 Task: Create a due date automation trigger when advanced on, on the wednesday of the week a card is due add dates due tomorrow at 11:00 AM.
Action: Mouse moved to (1008, 80)
Screenshot: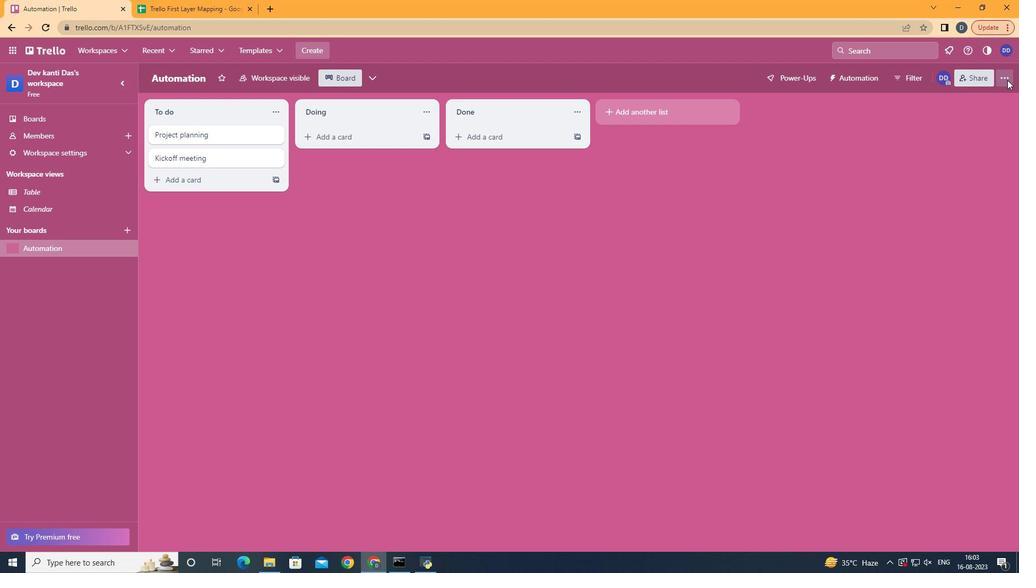 
Action: Mouse pressed left at (1008, 80)
Screenshot: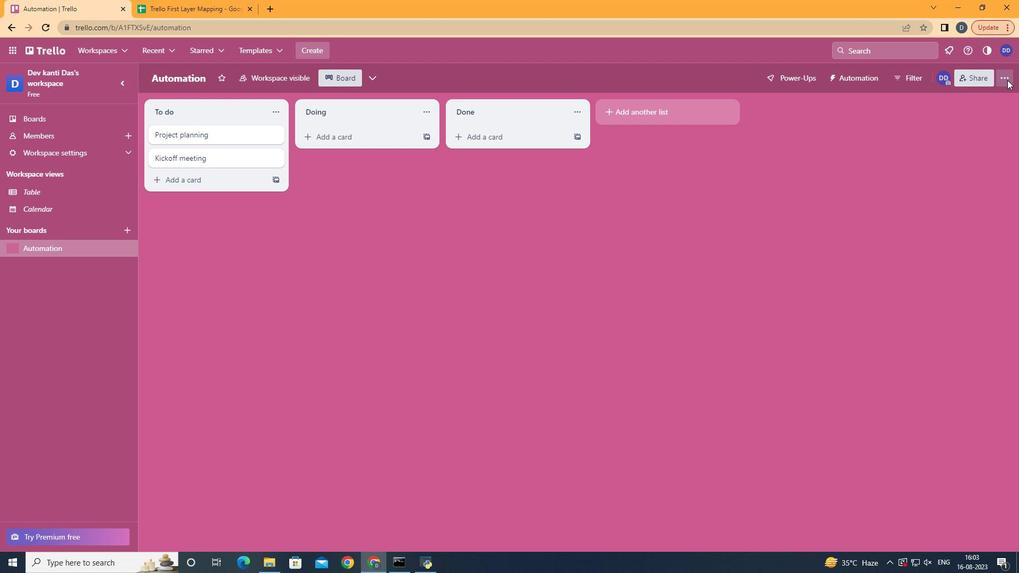 
Action: Mouse moved to (963, 228)
Screenshot: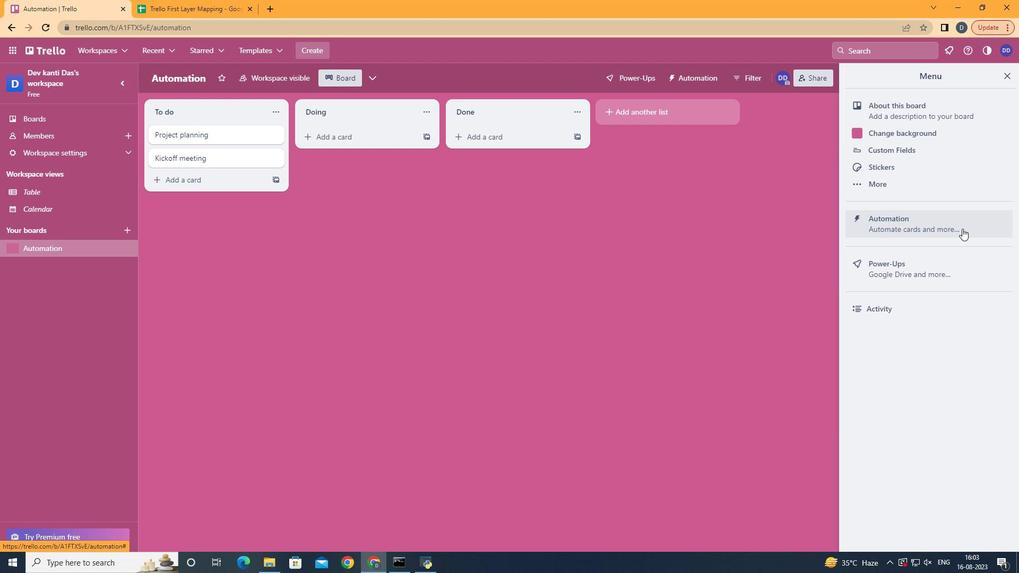 
Action: Mouse pressed left at (963, 228)
Screenshot: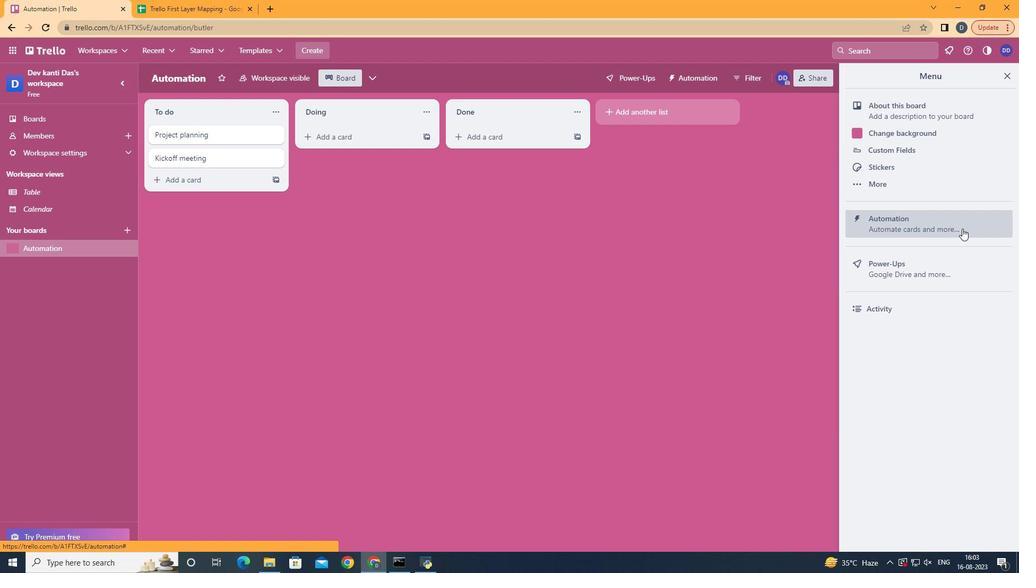 
Action: Mouse moved to (219, 210)
Screenshot: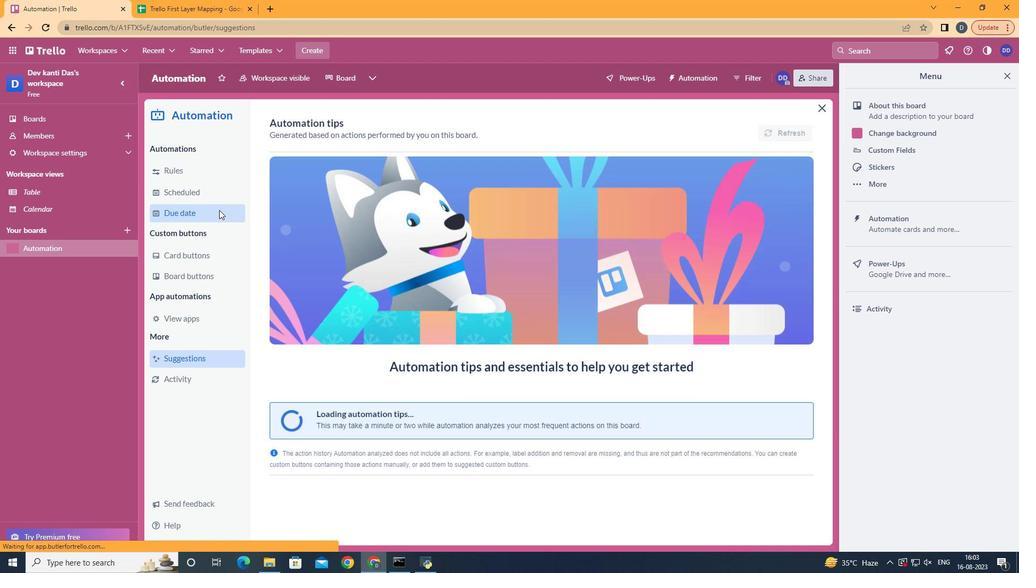 
Action: Mouse pressed left at (219, 210)
Screenshot: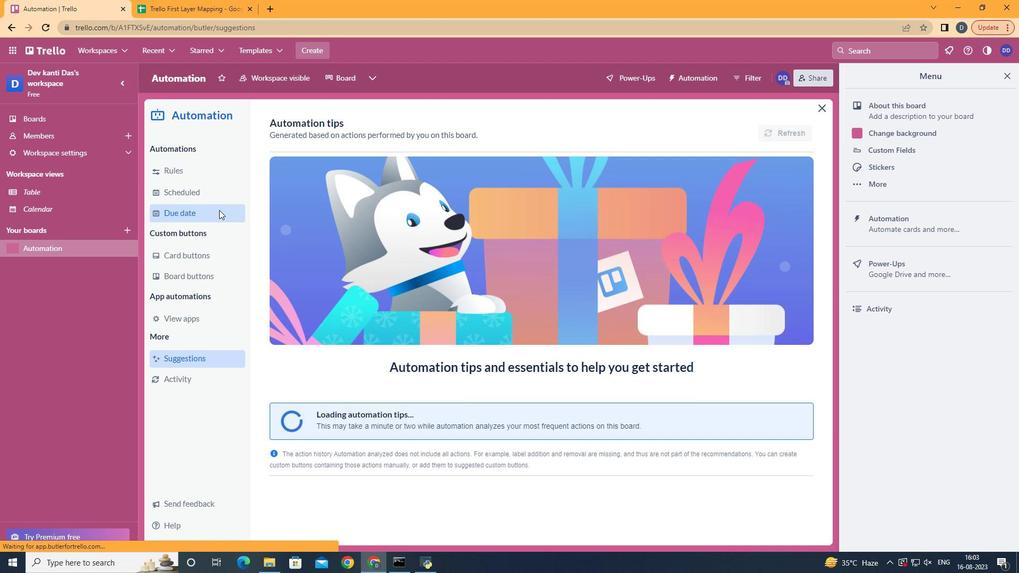 
Action: Mouse moved to (742, 123)
Screenshot: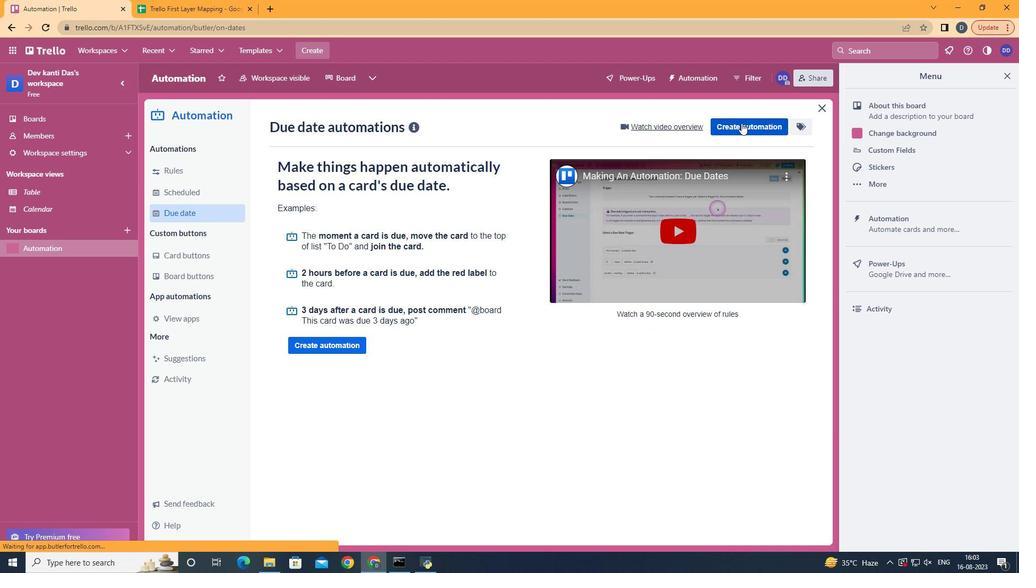 
Action: Mouse pressed left at (742, 123)
Screenshot: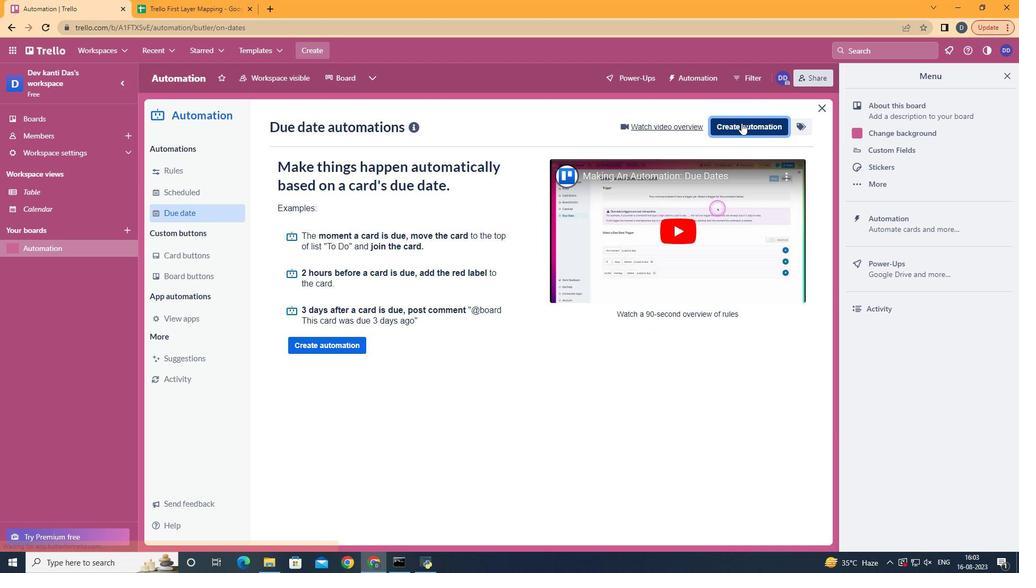
Action: Mouse moved to (538, 220)
Screenshot: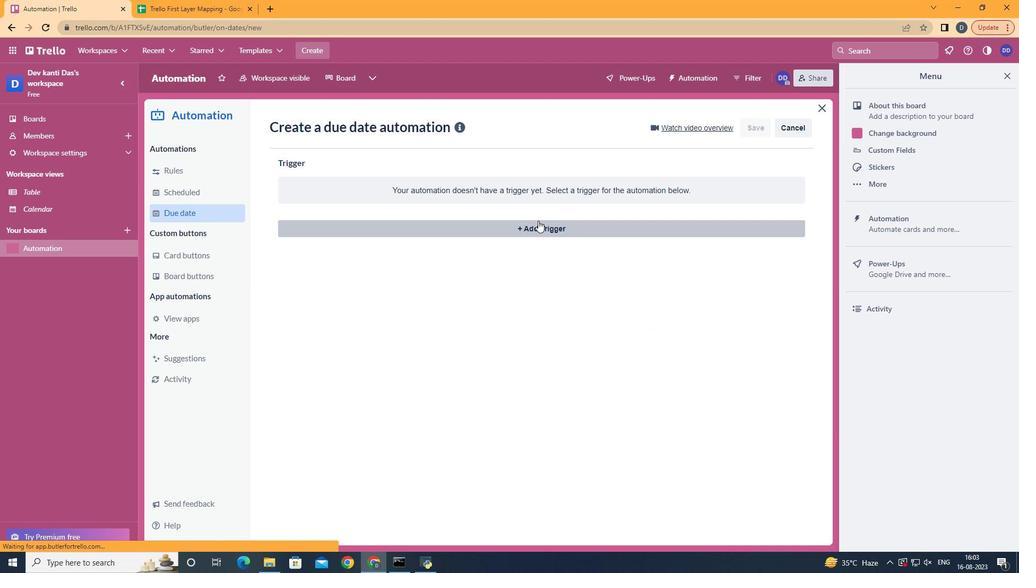 
Action: Mouse pressed left at (538, 220)
Screenshot: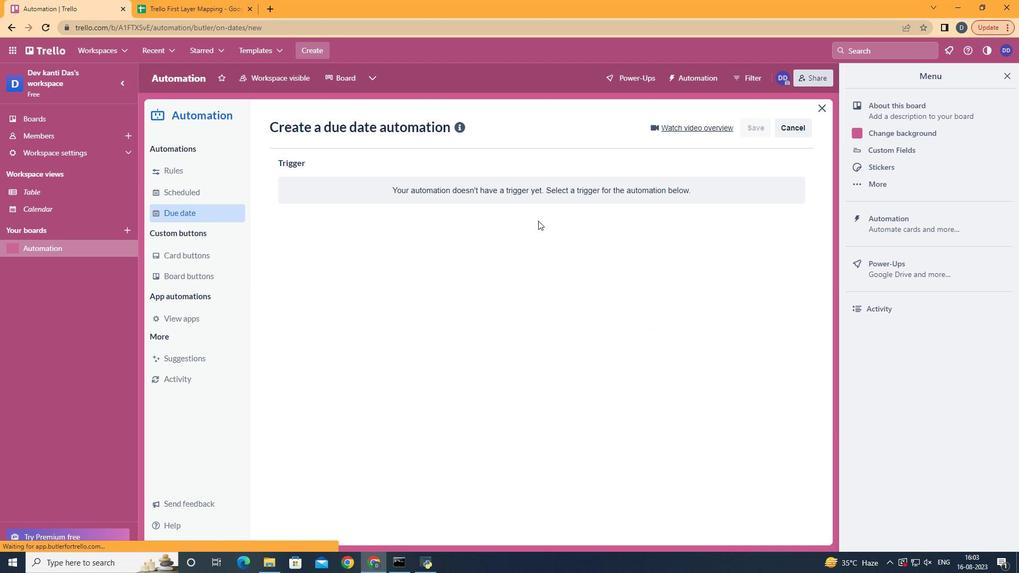 
Action: Mouse moved to (349, 319)
Screenshot: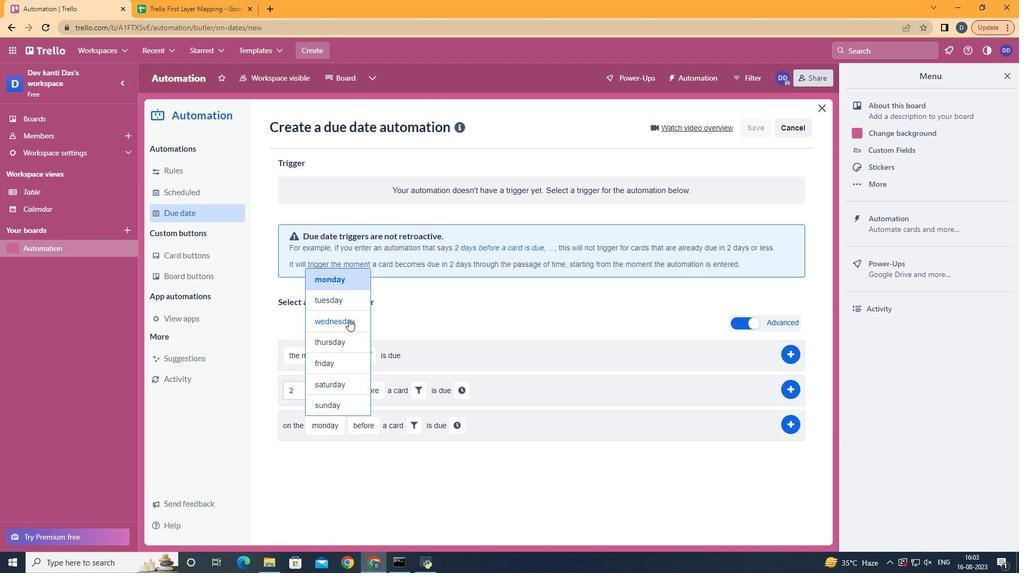 
Action: Mouse pressed left at (349, 319)
Screenshot: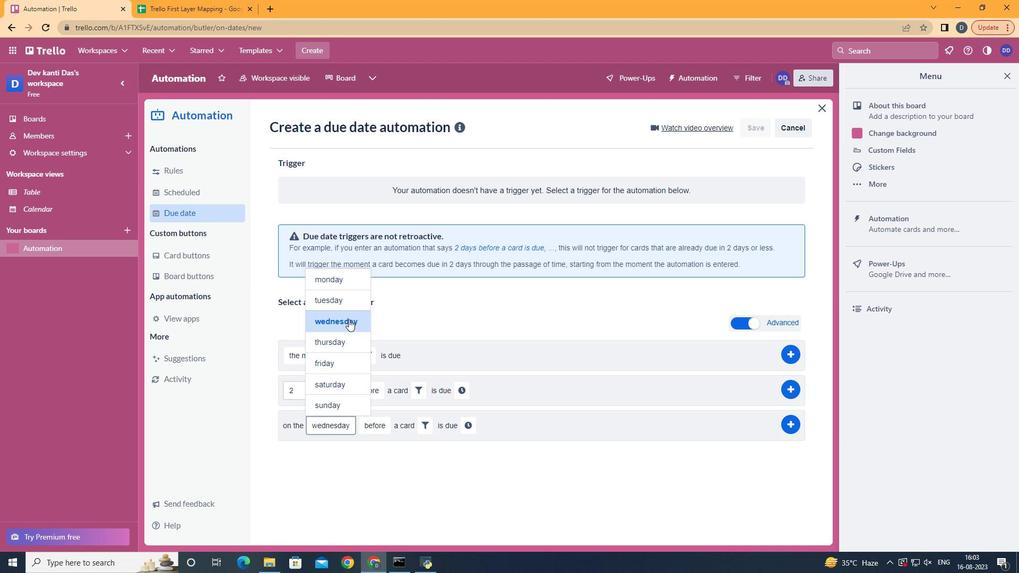 
Action: Mouse moved to (386, 485)
Screenshot: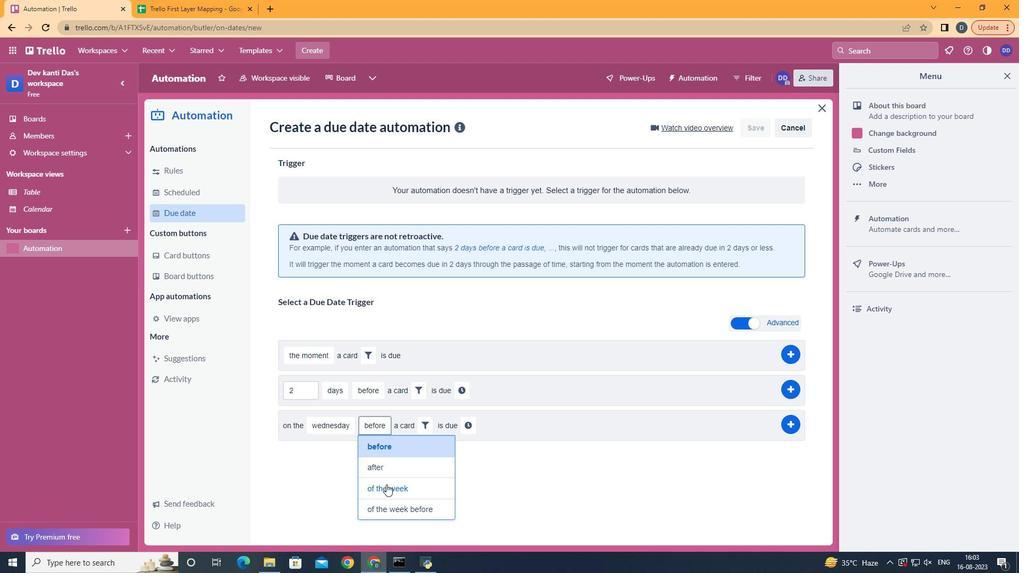 
Action: Mouse pressed left at (386, 485)
Screenshot: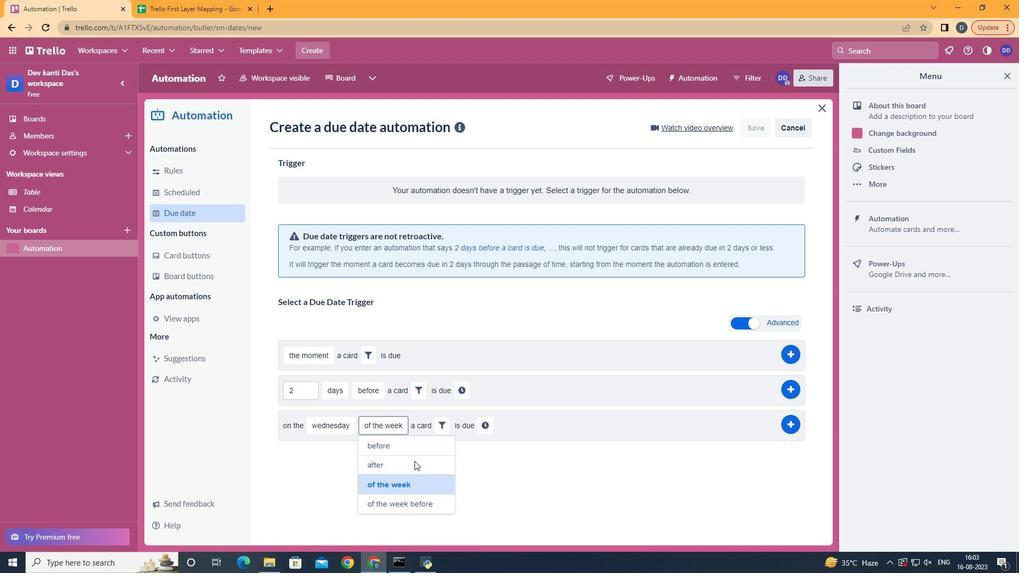 
Action: Mouse moved to (435, 428)
Screenshot: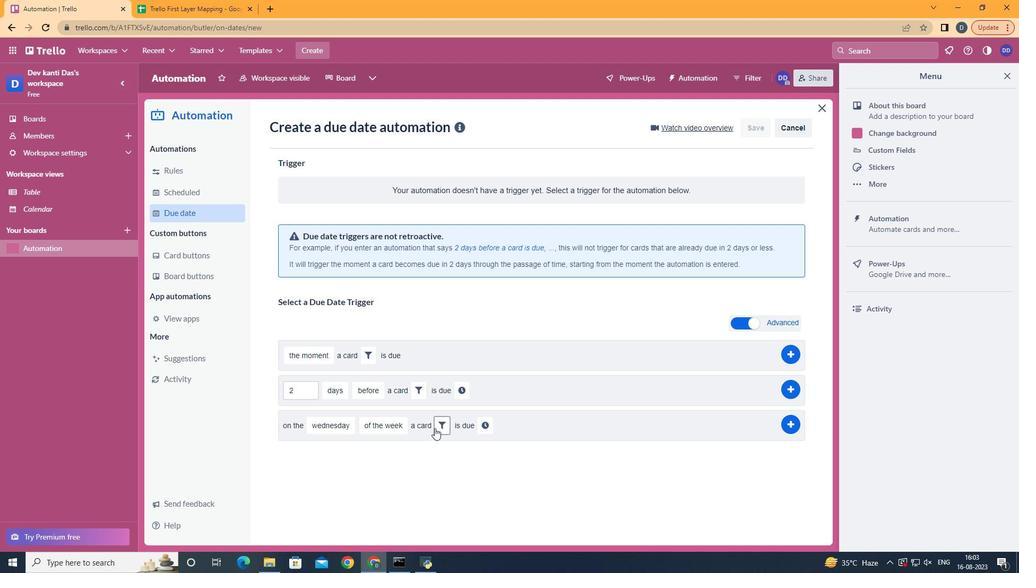 
Action: Mouse pressed left at (435, 428)
Screenshot: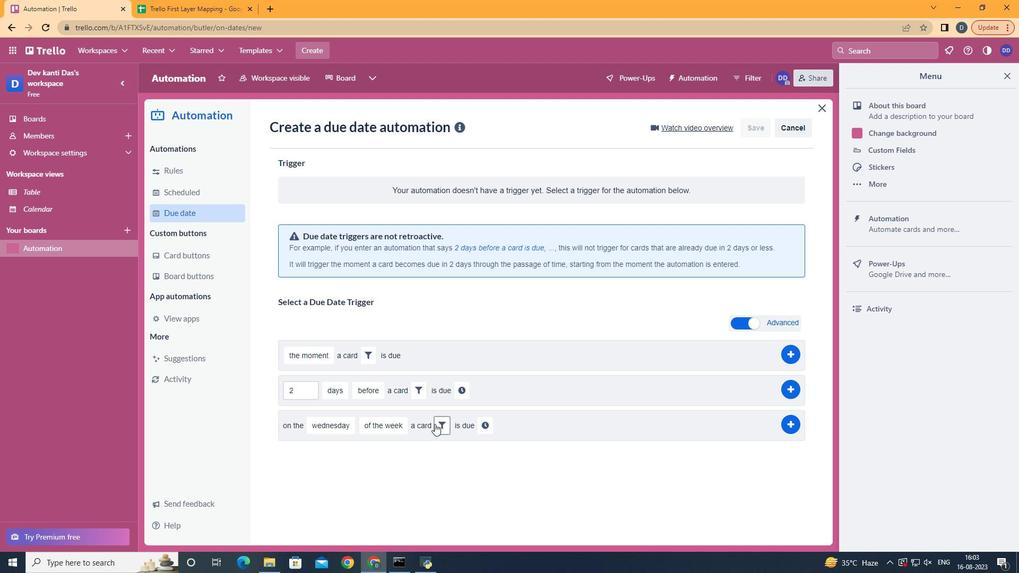 
Action: Mouse moved to (496, 452)
Screenshot: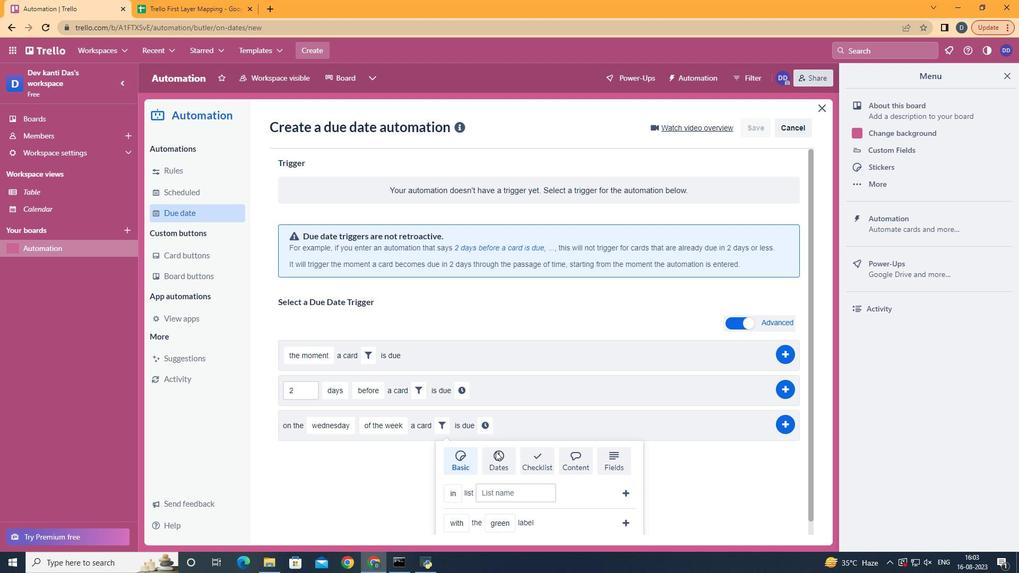 
Action: Mouse pressed left at (496, 452)
Screenshot: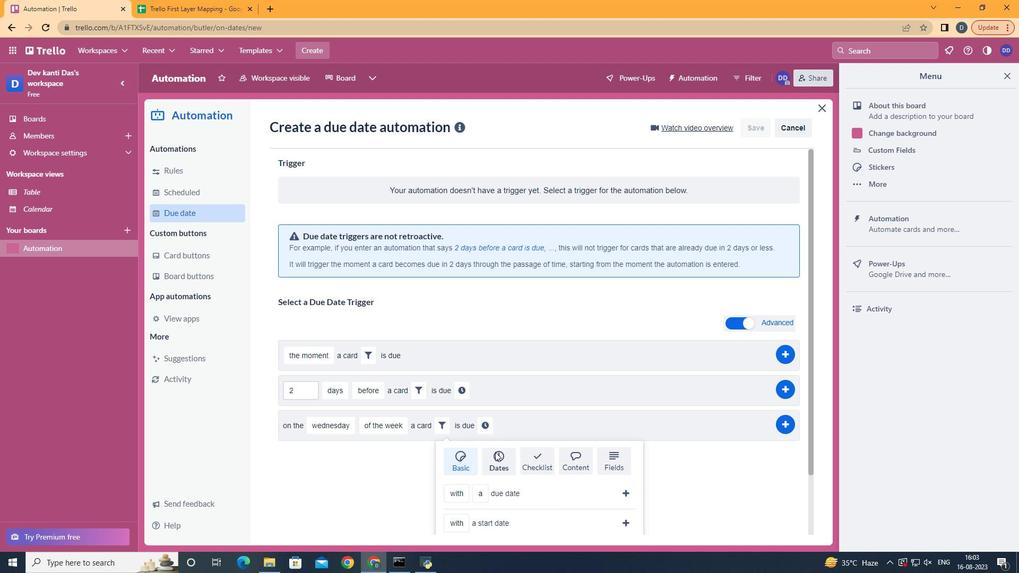 
Action: Mouse moved to (495, 453)
Screenshot: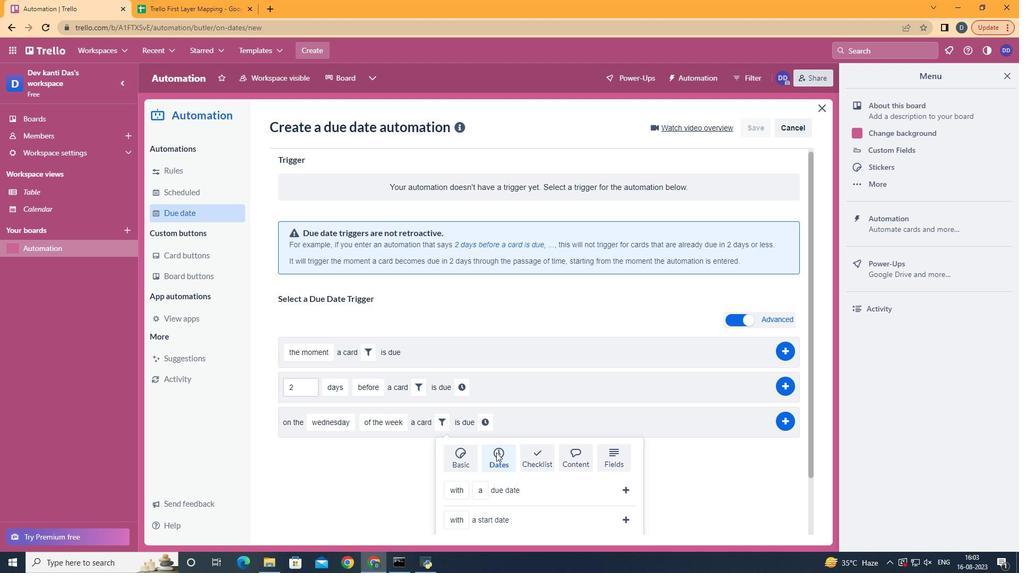 
Action: Mouse scrolled (495, 452) with delta (0, 0)
Screenshot: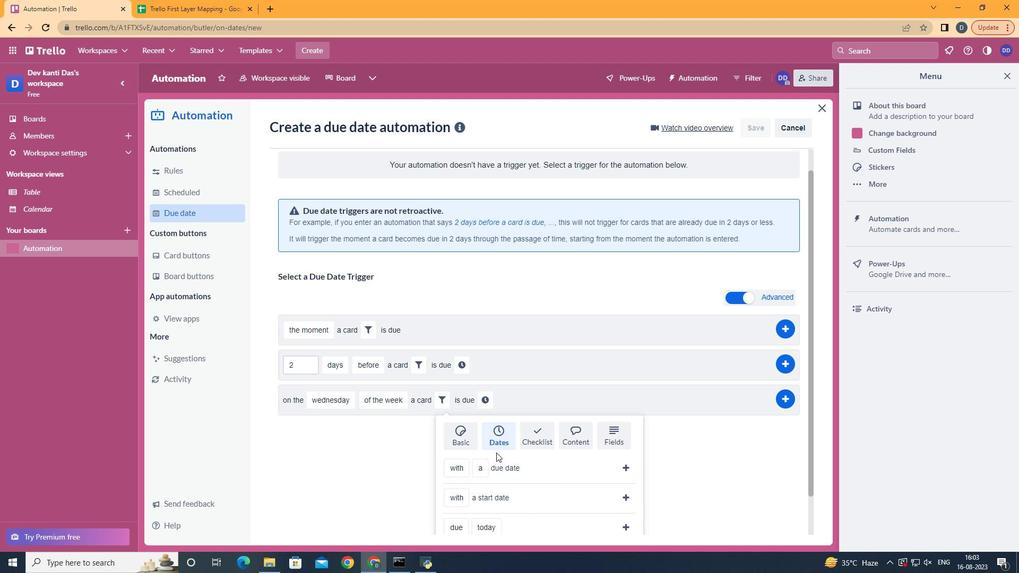 
Action: Mouse scrolled (495, 452) with delta (0, 0)
Screenshot: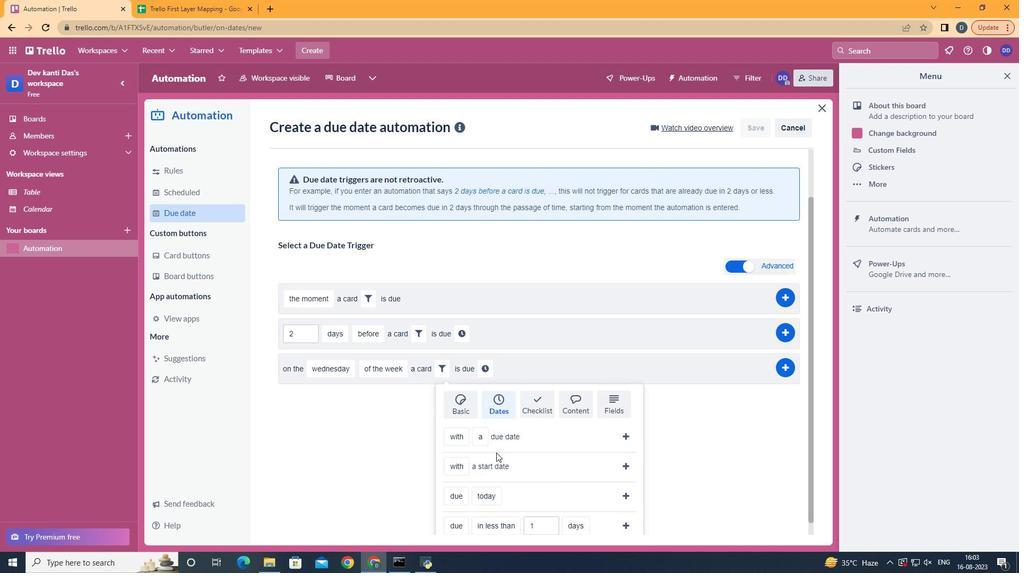 
Action: Mouse scrolled (495, 452) with delta (0, 0)
Screenshot: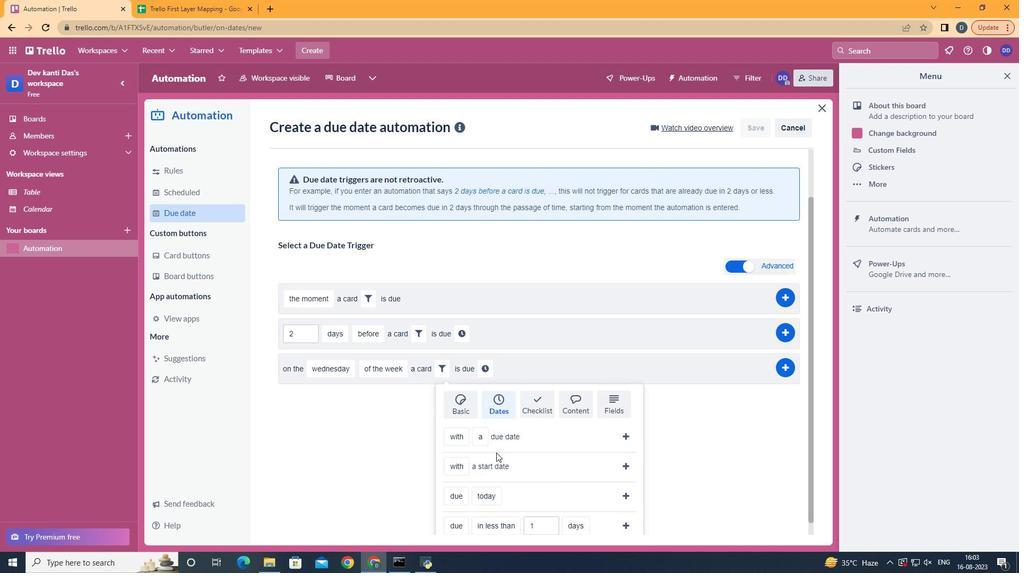 
Action: Mouse moved to (496, 453)
Screenshot: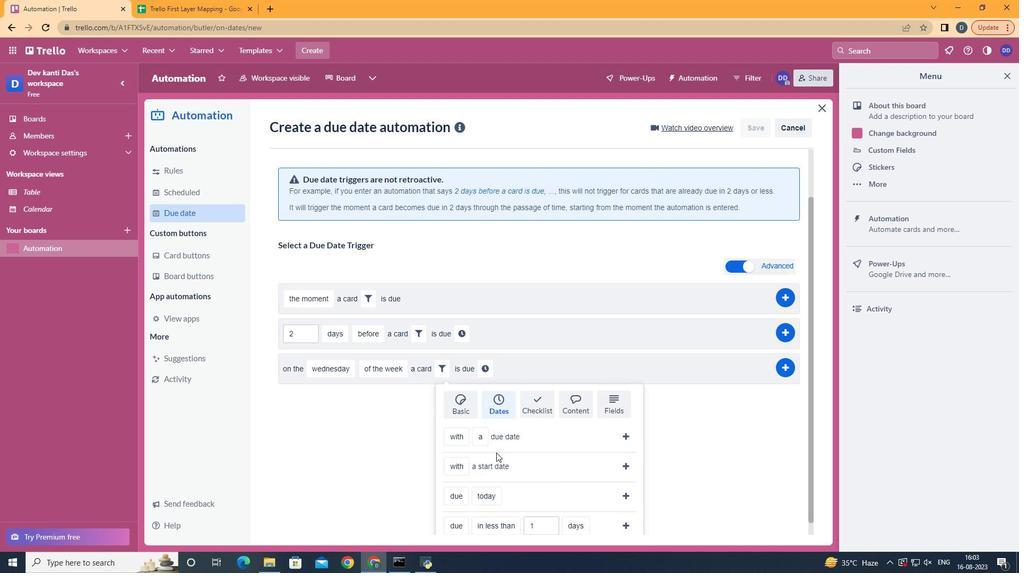 
Action: Mouse scrolled (496, 452) with delta (0, 0)
Screenshot: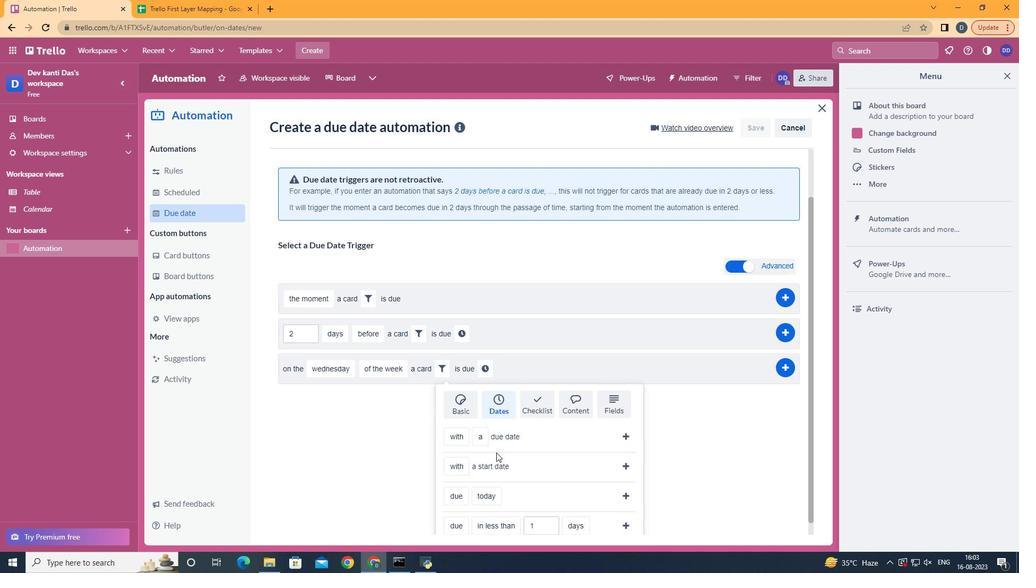 
Action: Mouse moved to (496, 453)
Screenshot: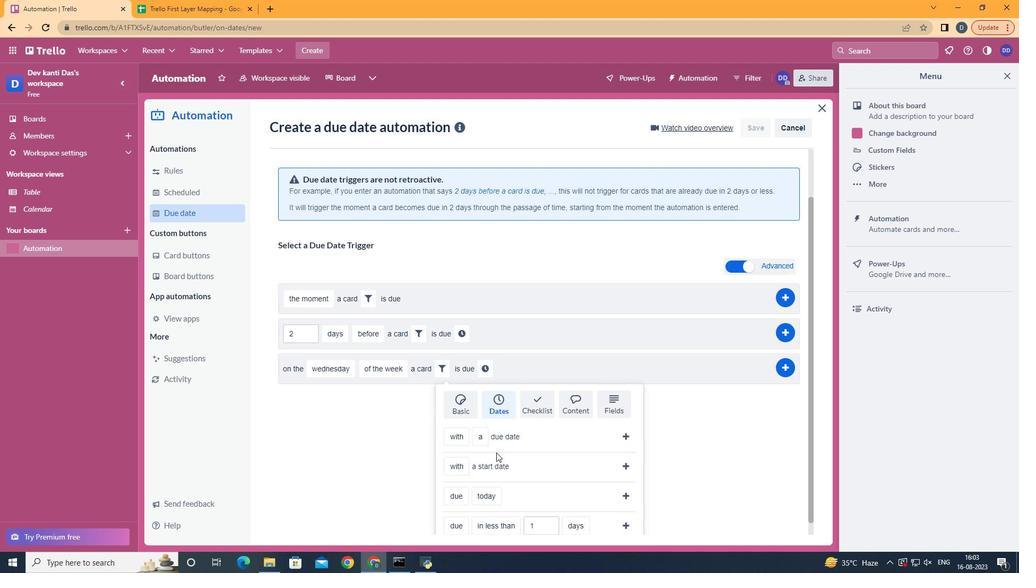 
Action: Mouse scrolled (496, 452) with delta (0, 0)
Screenshot: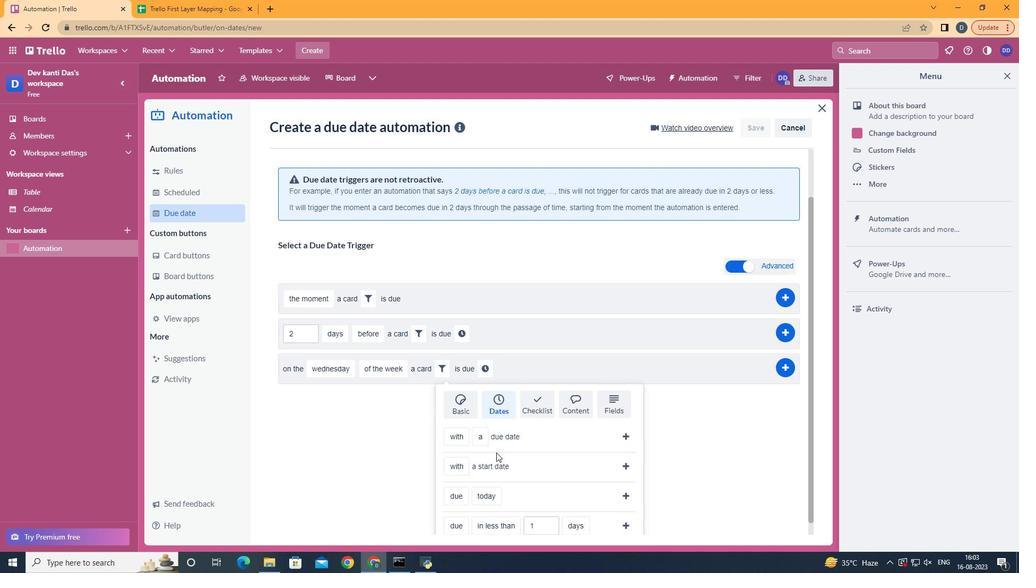 
Action: Mouse moved to (502, 379)
Screenshot: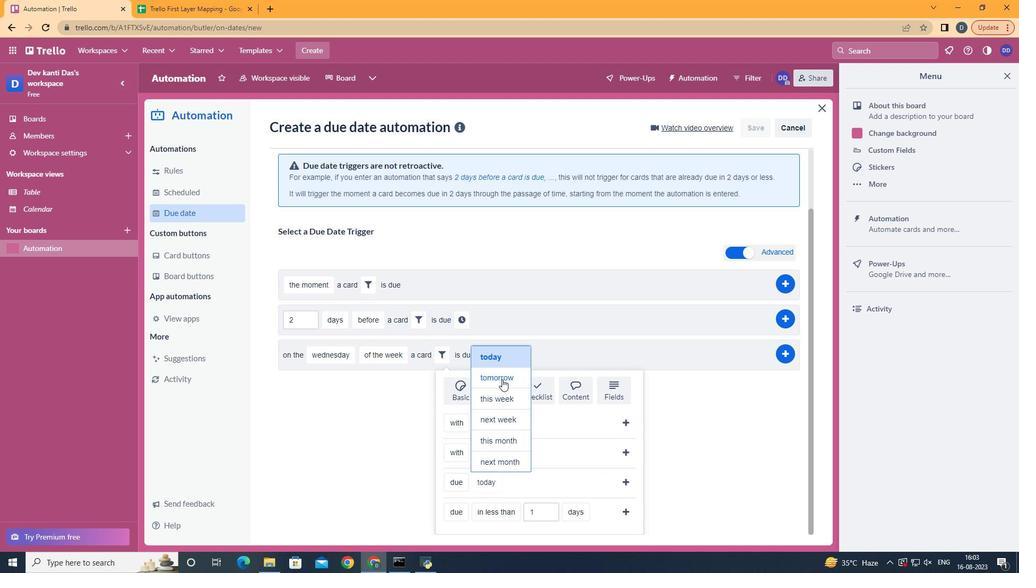 
Action: Mouse pressed left at (502, 379)
Screenshot: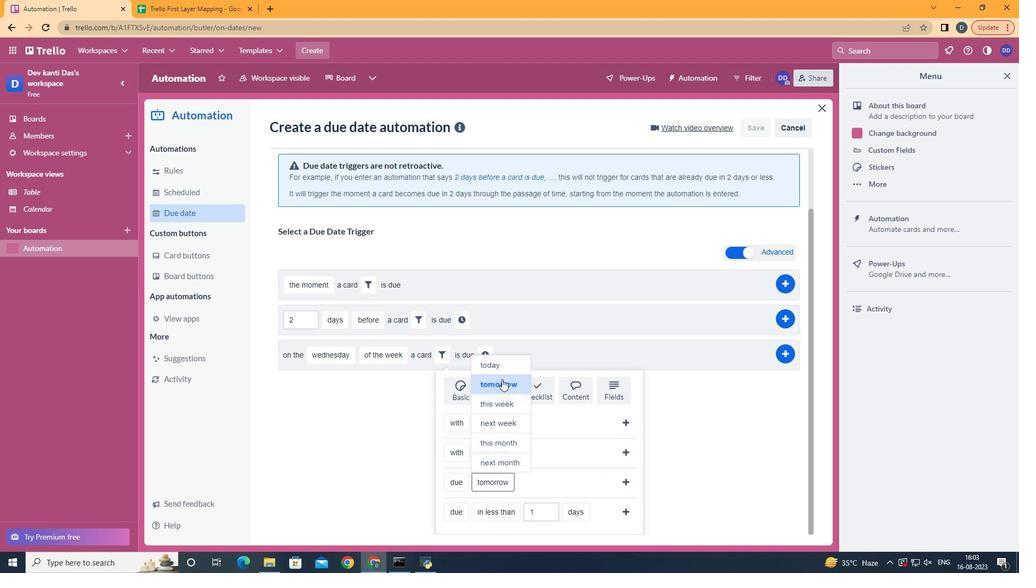 
Action: Mouse moved to (625, 474)
Screenshot: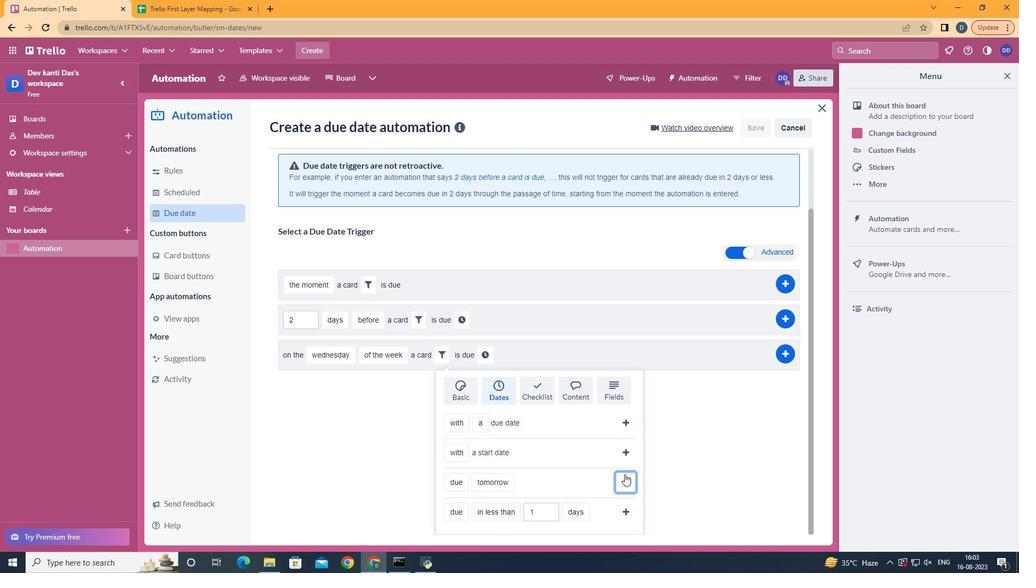
Action: Mouse pressed left at (625, 474)
Screenshot: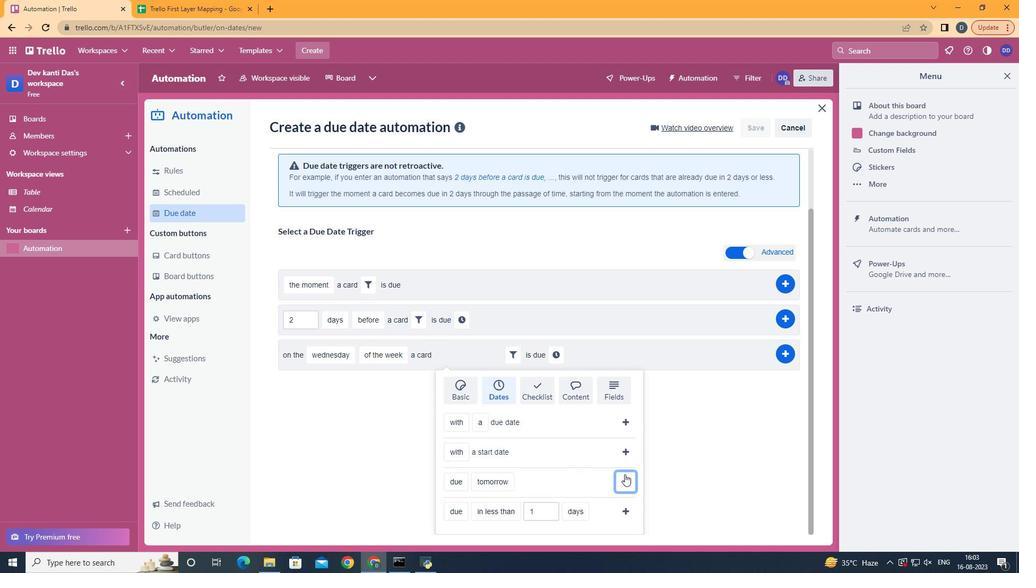 
Action: Mouse moved to (556, 428)
Screenshot: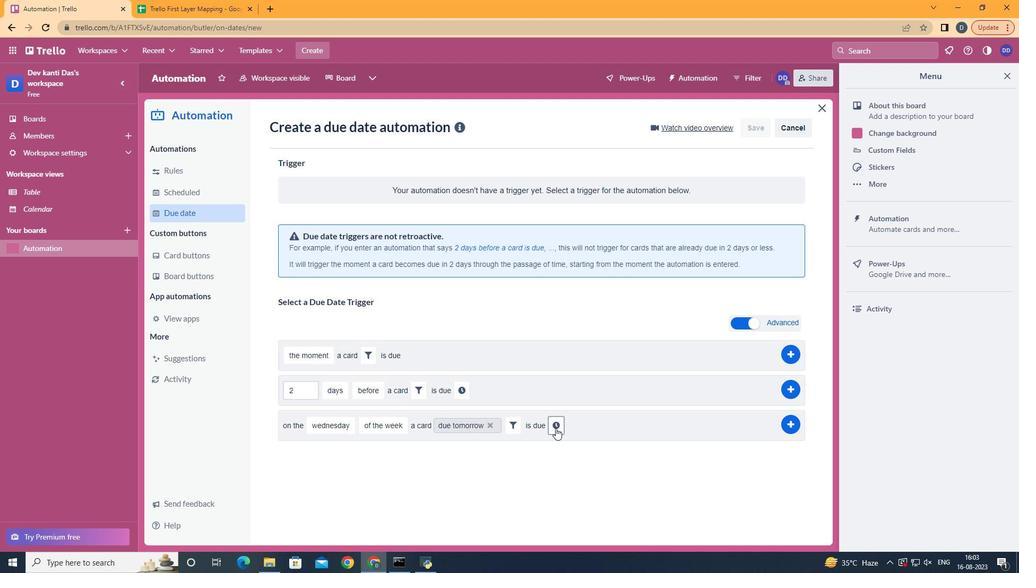 
Action: Mouse pressed left at (556, 428)
Screenshot: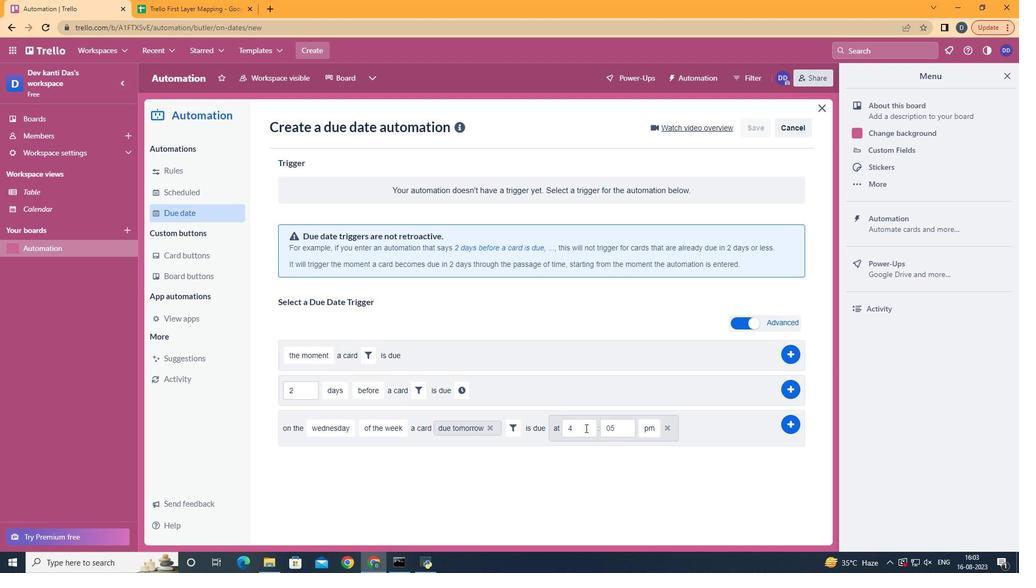 
Action: Mouse moved to (588, 428)
Screenshot: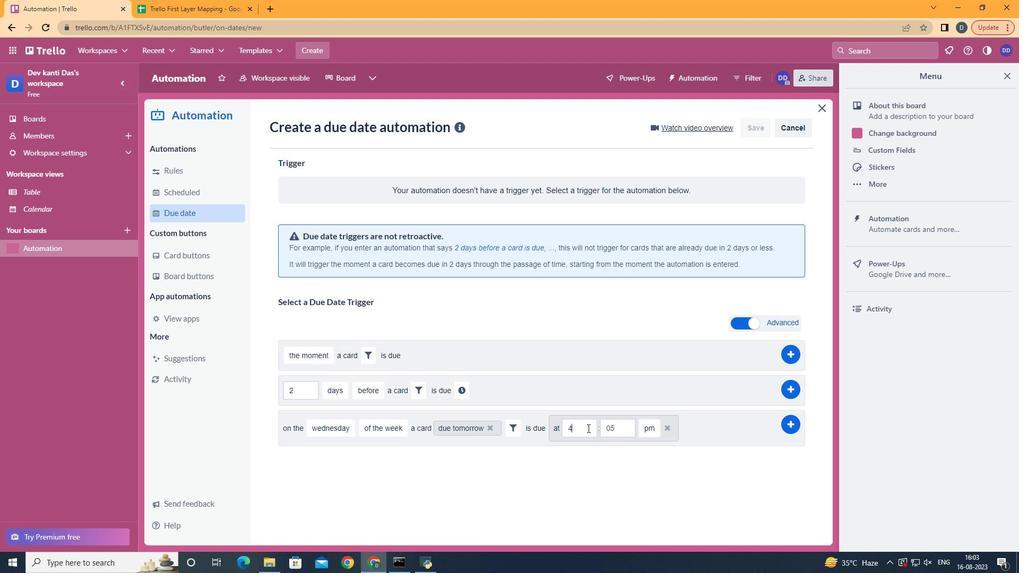 
Action: Mouse pressed left at (588, 428)
Screenshot: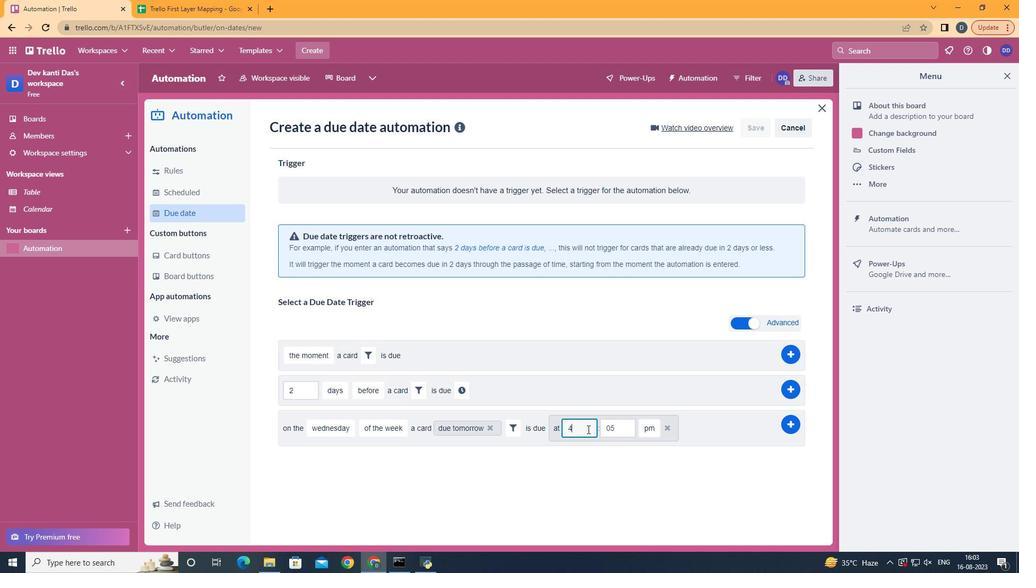 
Action: Mouse moved to (588, 429)
Screenshot: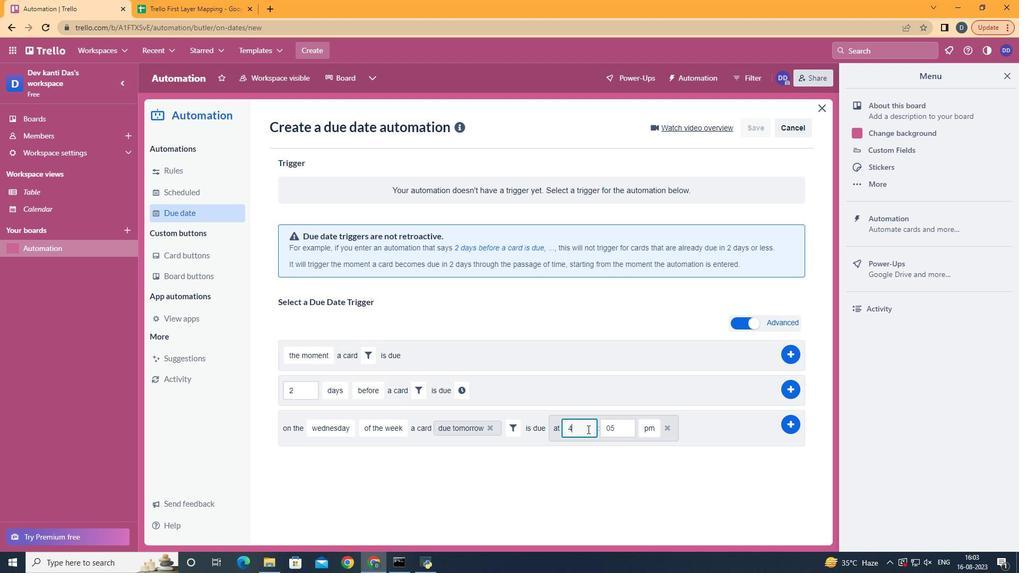 
Action: Key pressed <Key.backspace>1
Screenshot: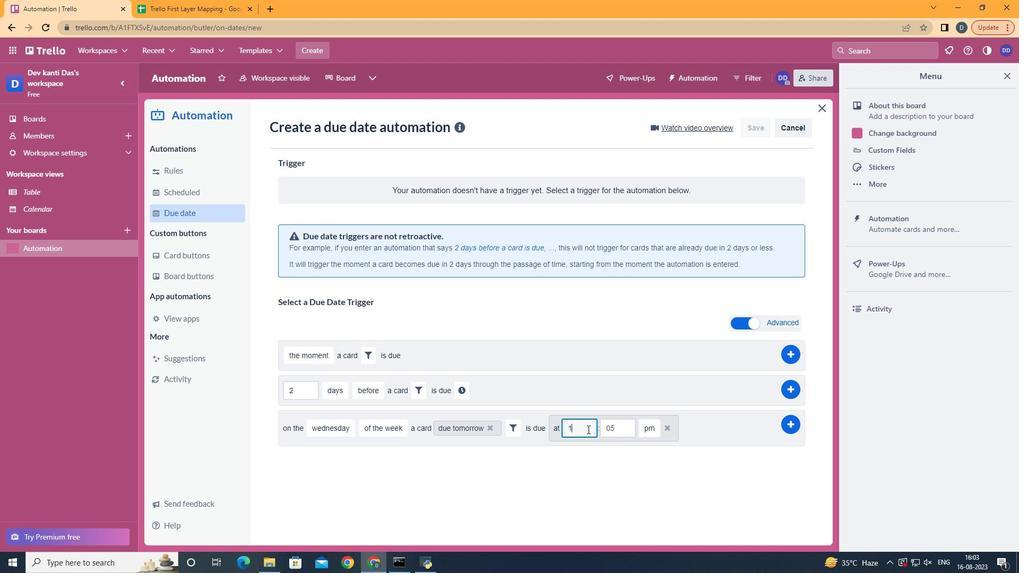 
Action: Mouse moved to (592, 428)
Screenshot: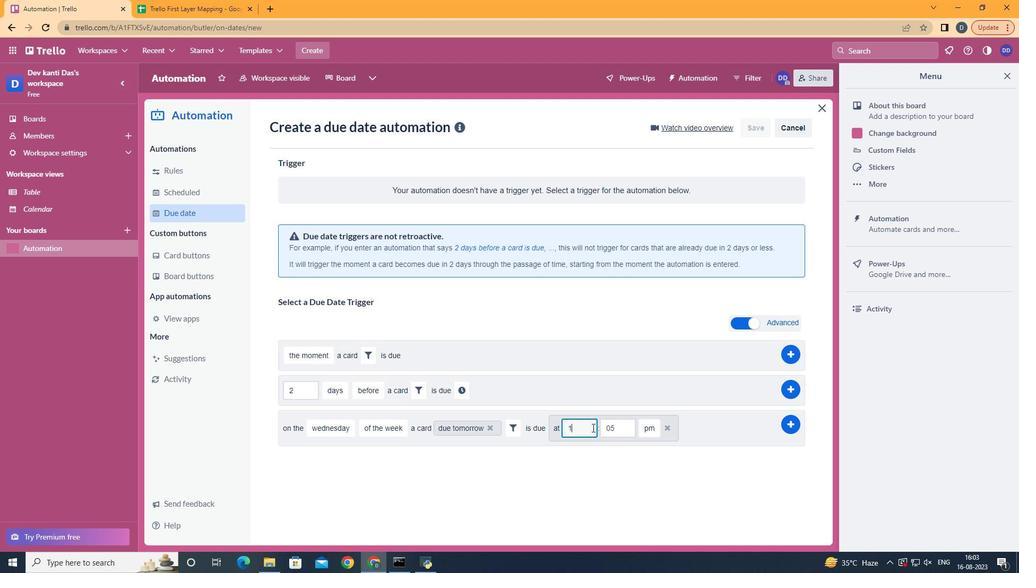 
Action: Key pressed 1
Screenshot: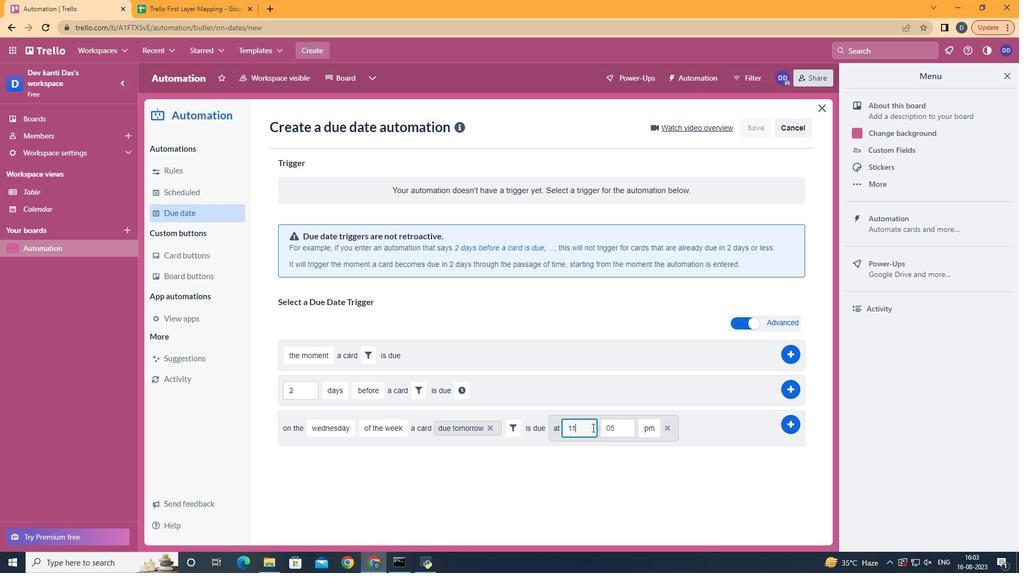 
Action: Mouse moved to (625, 432)
Screenshot: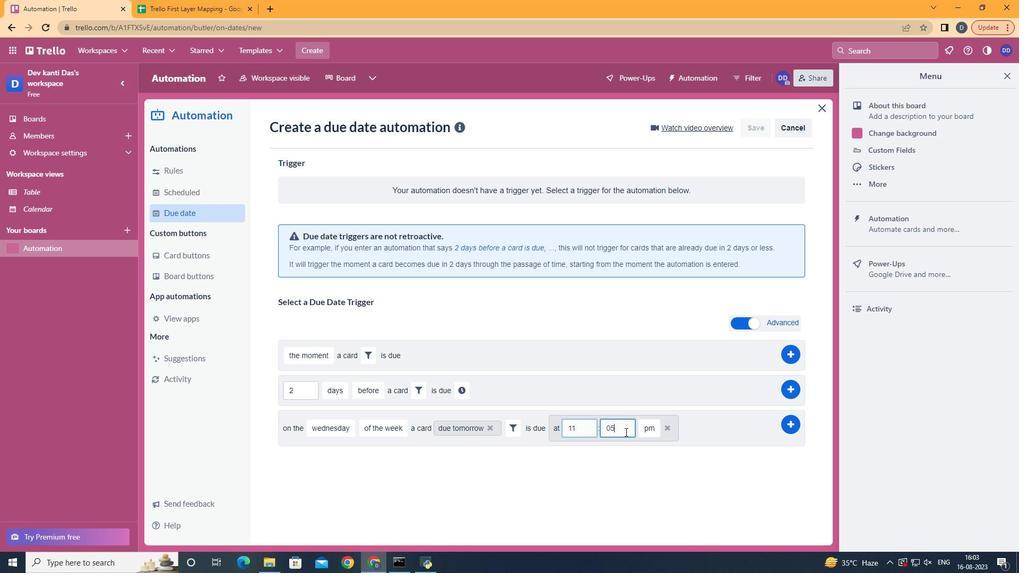 
Action: Mouse pressed left at (625, 432)
Screenshot: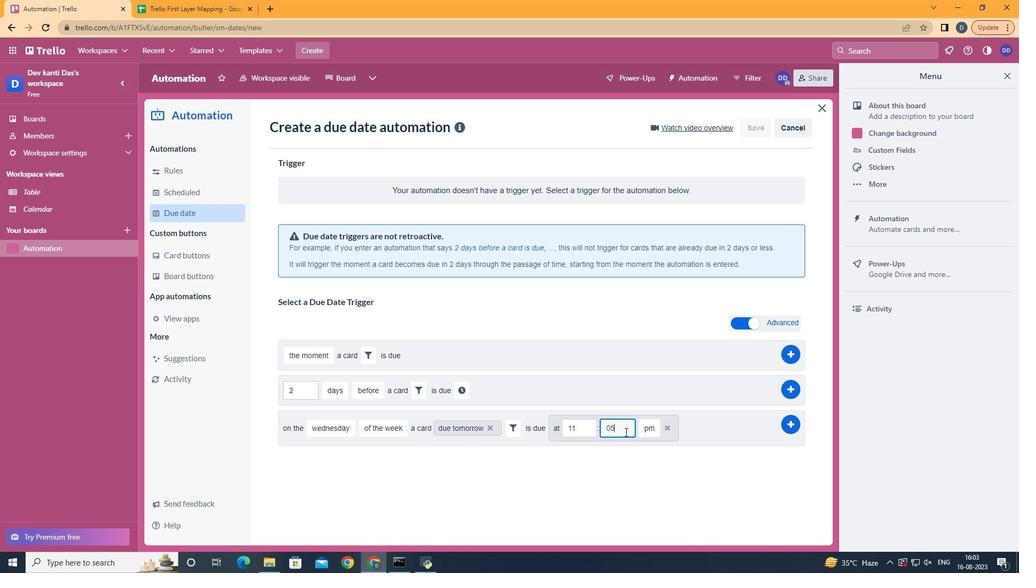 
Action: Key pressed <Key.backspace>0
Screenshot: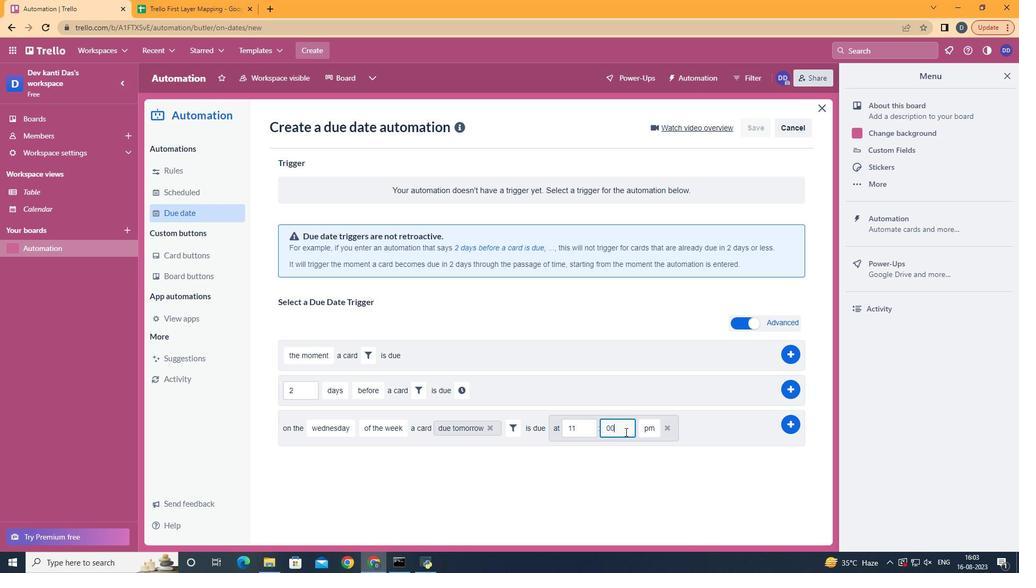
Action: Mouse moved to (647, 444)
Screenshot: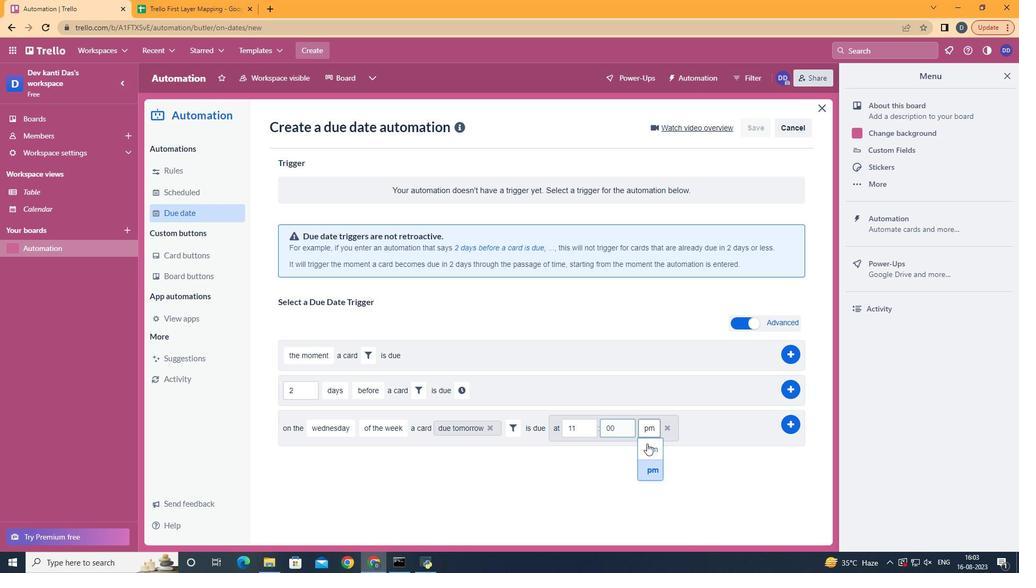 
Action: Mouse pressed left at (647, 444)
Screenshot: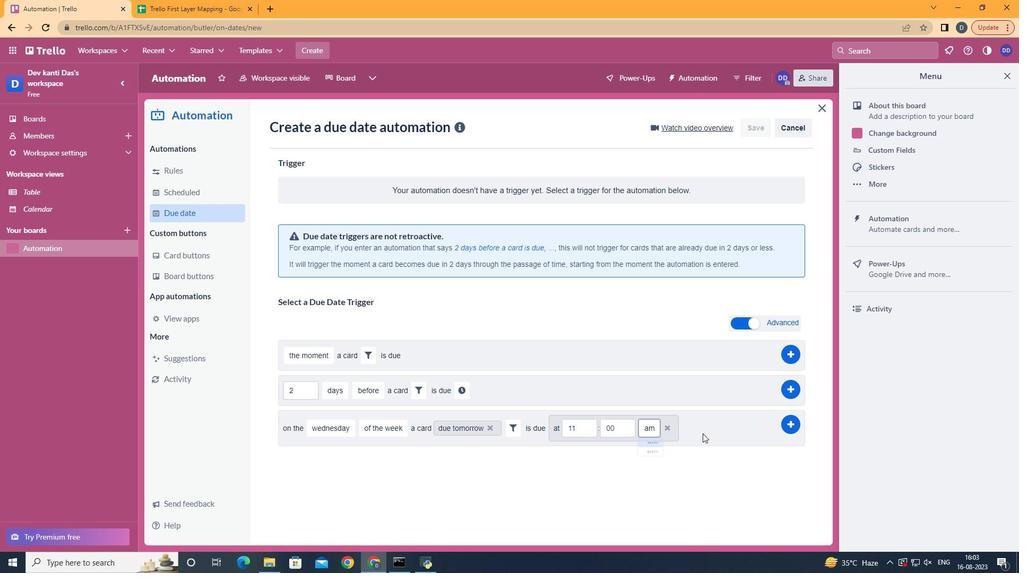 
Action: Mouse moved to (791, 424)
Screenshot: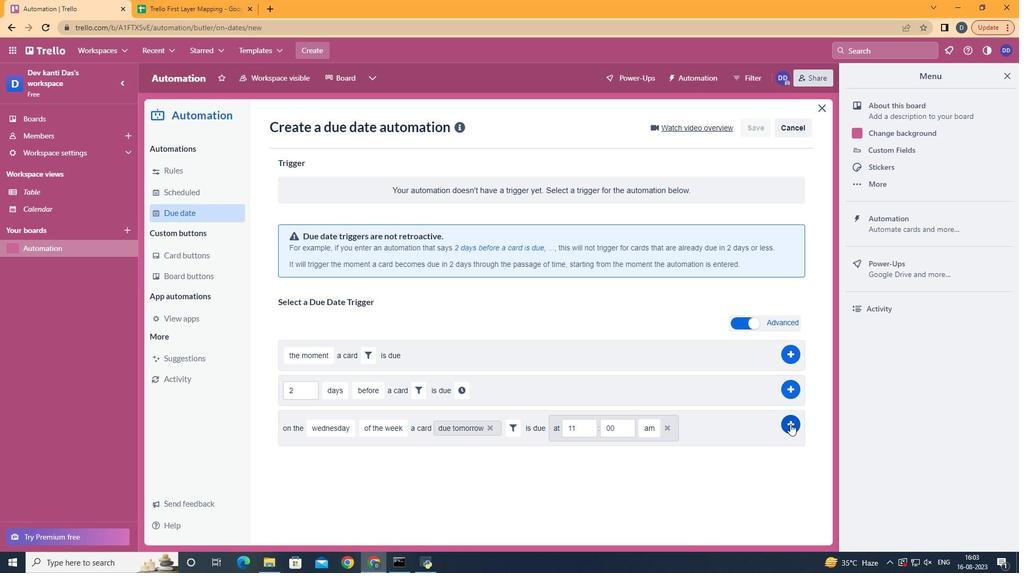 
Action: Mouse pressed left at (791, 424)
Screenshot: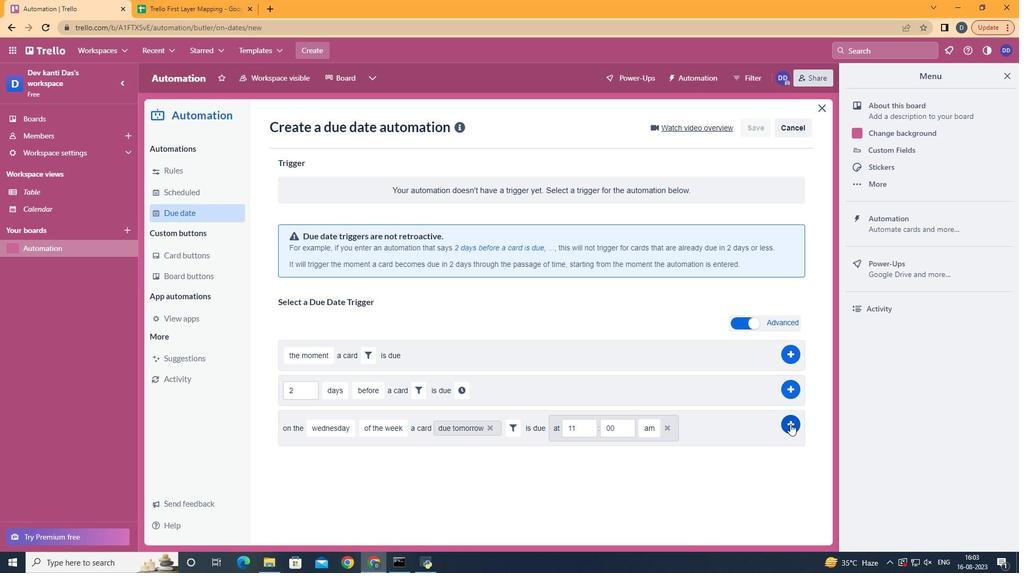 
